 Task: Look for devices to cast on.
Action: Mouse moved to (1033, 33)
Screenshot: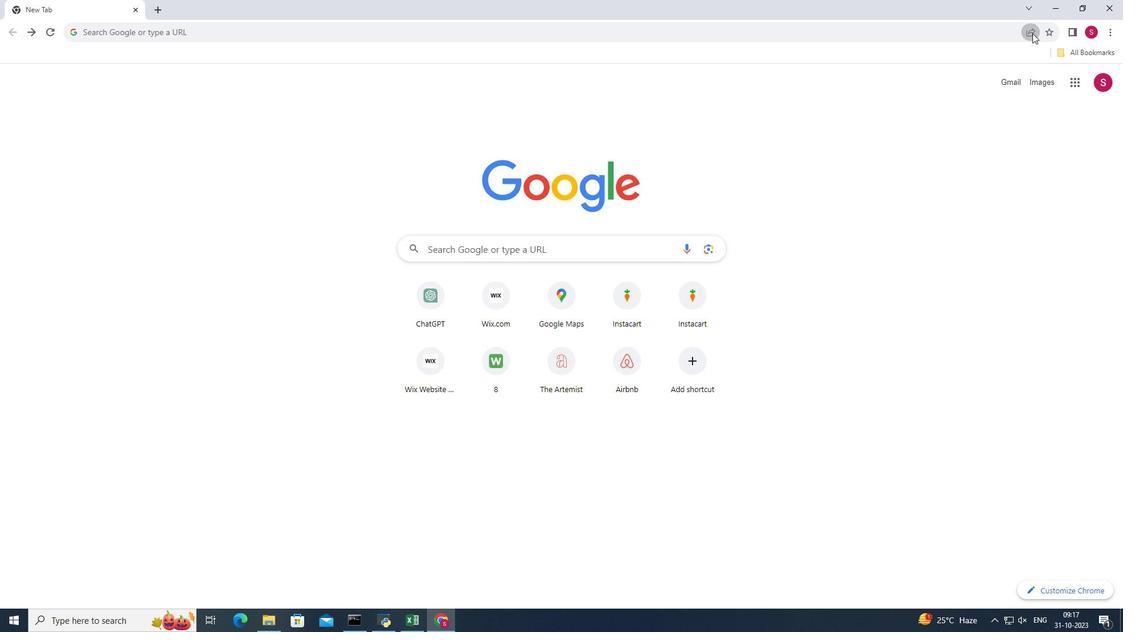 
Action: Mouse pressed left at (1033, 33)
Screenshot: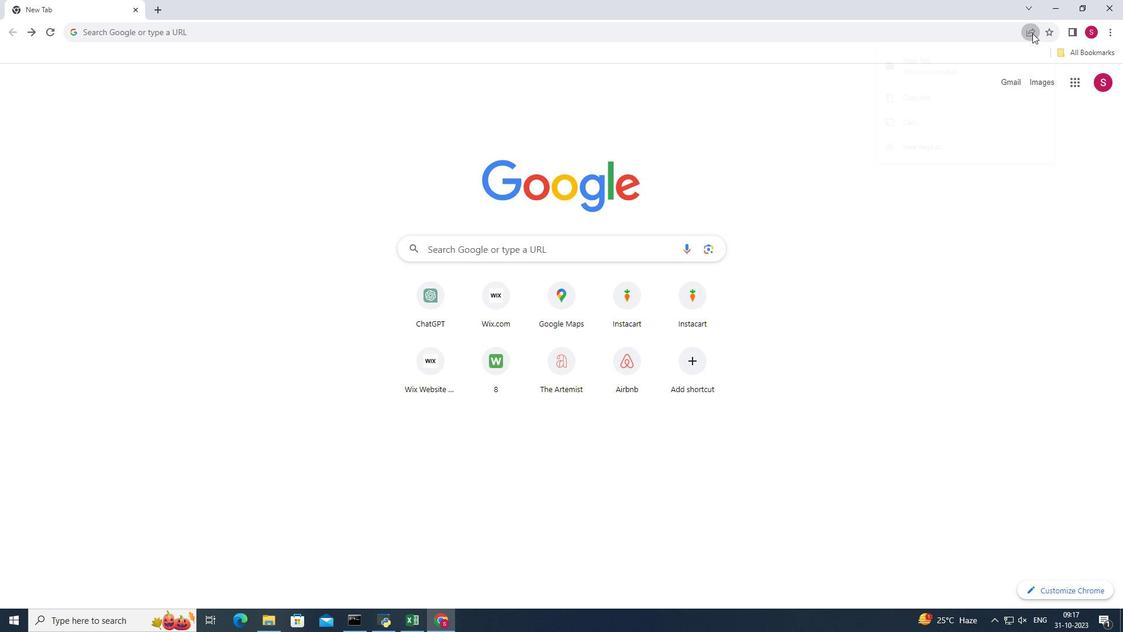 
Action: Mouse moved to (913, 123)
Screenshot: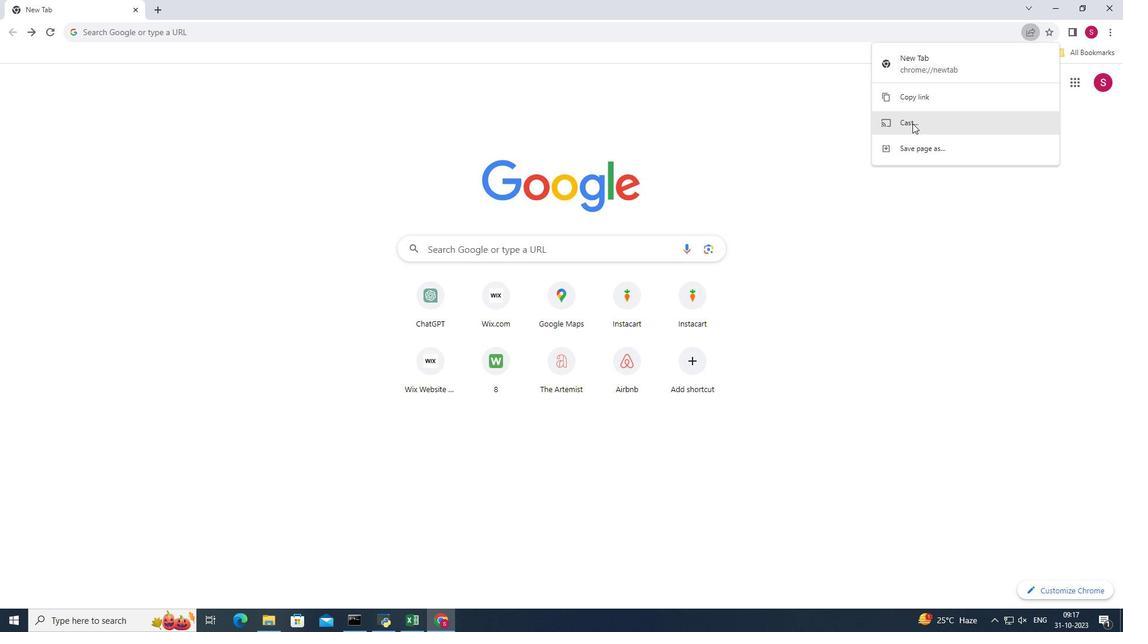 
Action: Mouse pressed left at (913, 123)
Screenshot: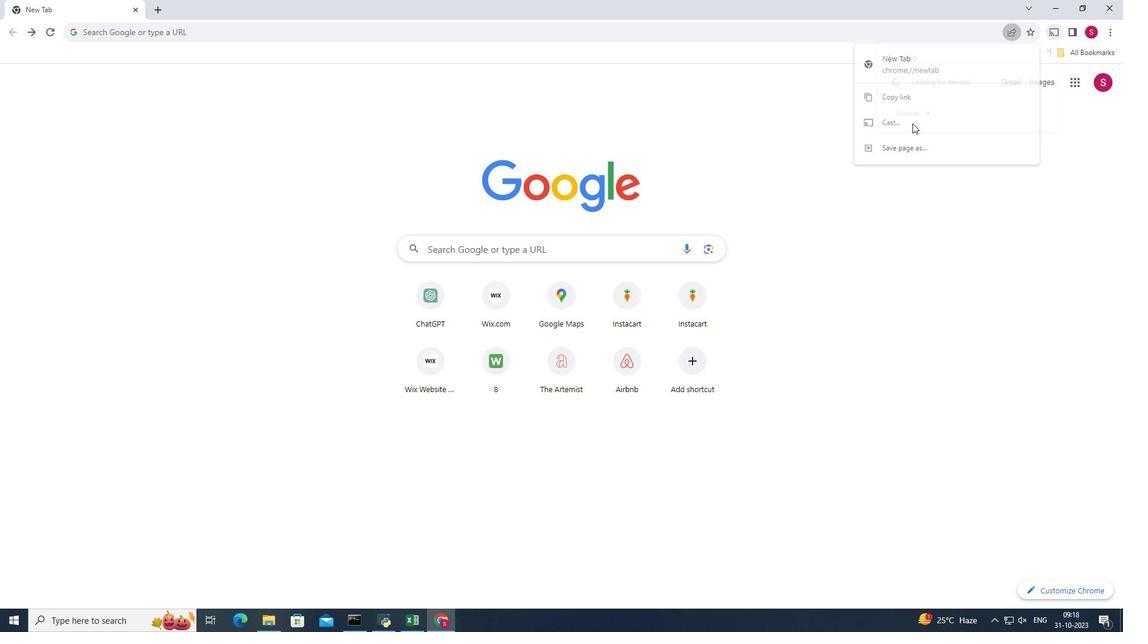 
Action: Mouse moved to (920, 167)
Screenshot: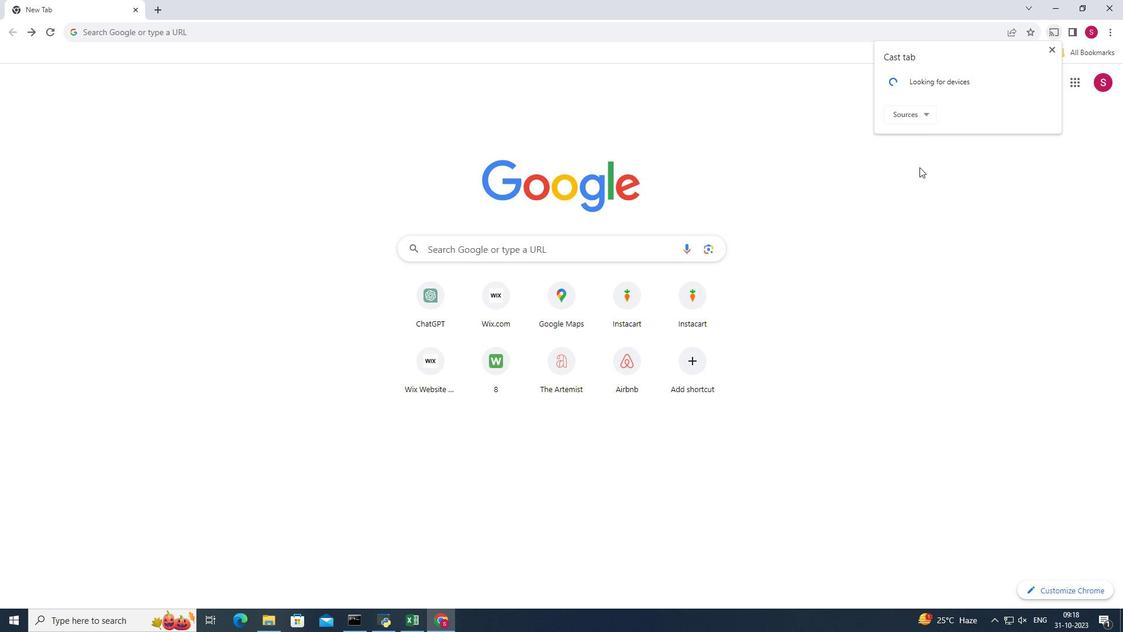 
